 Task: Open a spreadsheet with the name "HR Meeting" from the upload.
Action: Mouse moved to (60, 119)
Screenshot: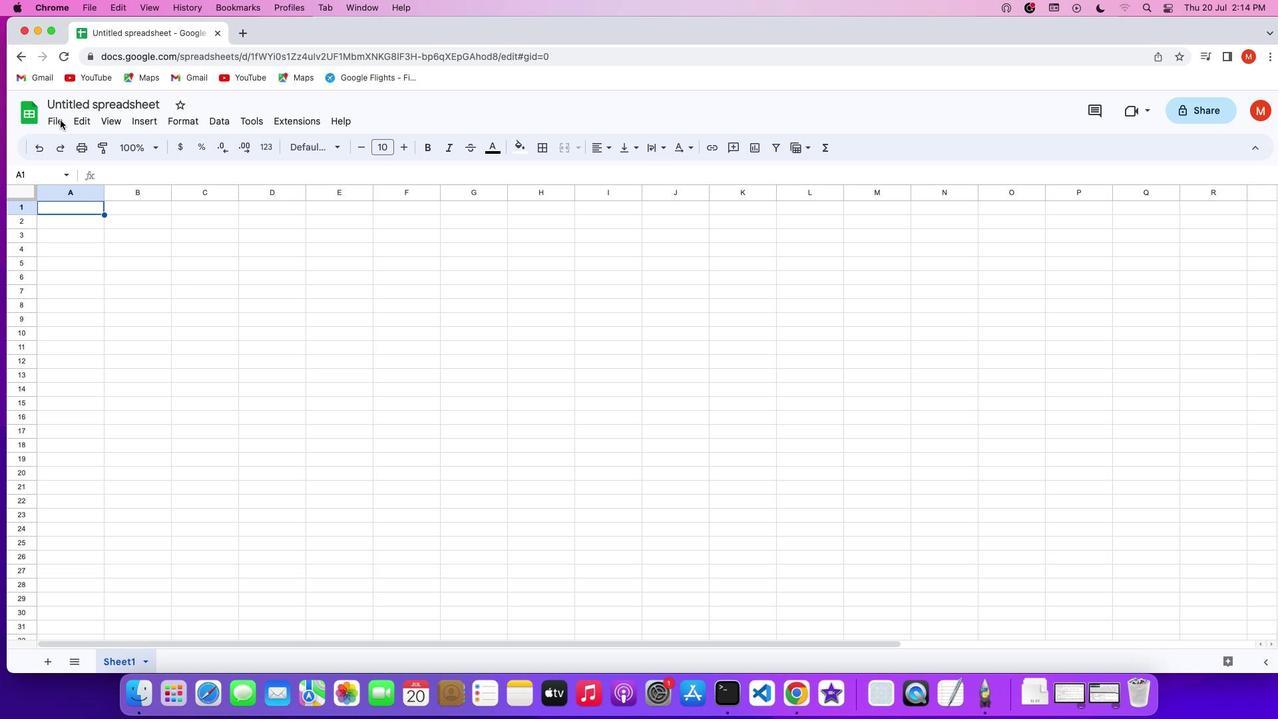
Action: Mouse pressed left at (60, 119)
Screenshot: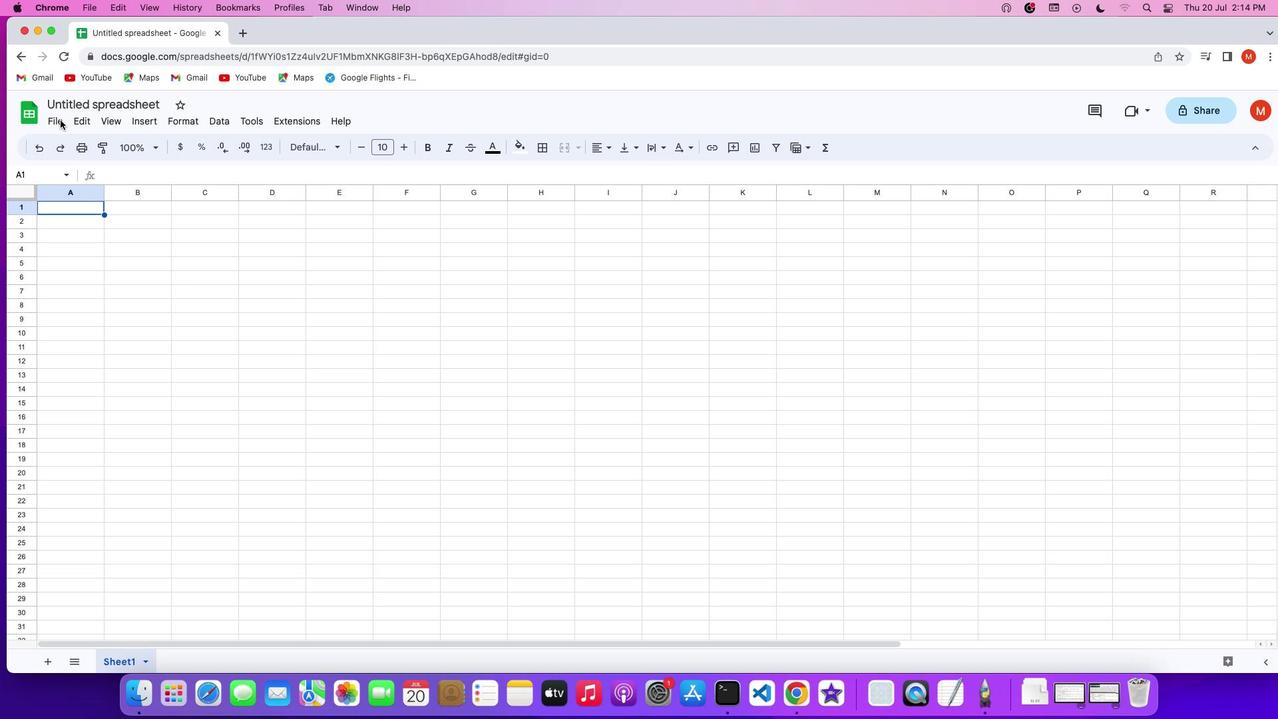 
Action: Mouse pressed left at (60, 119)
Screenshot: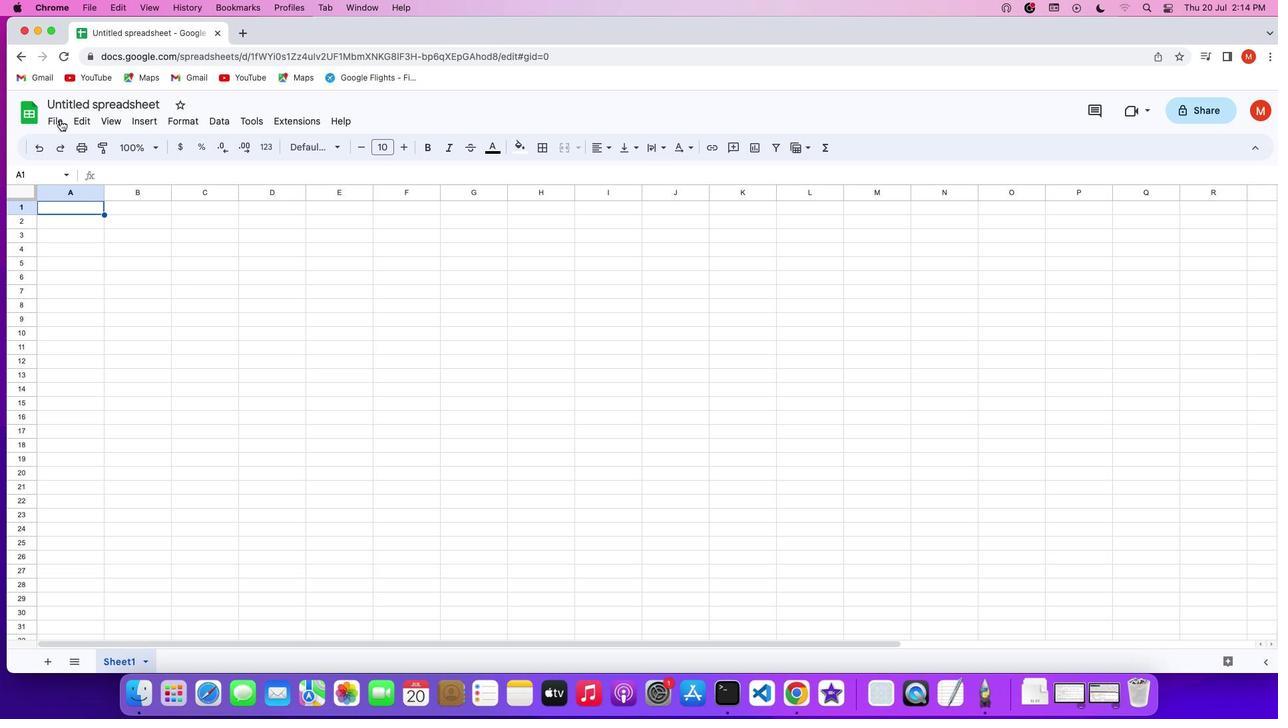 
Action: Mouse moved to (59, 121)
Screenshot: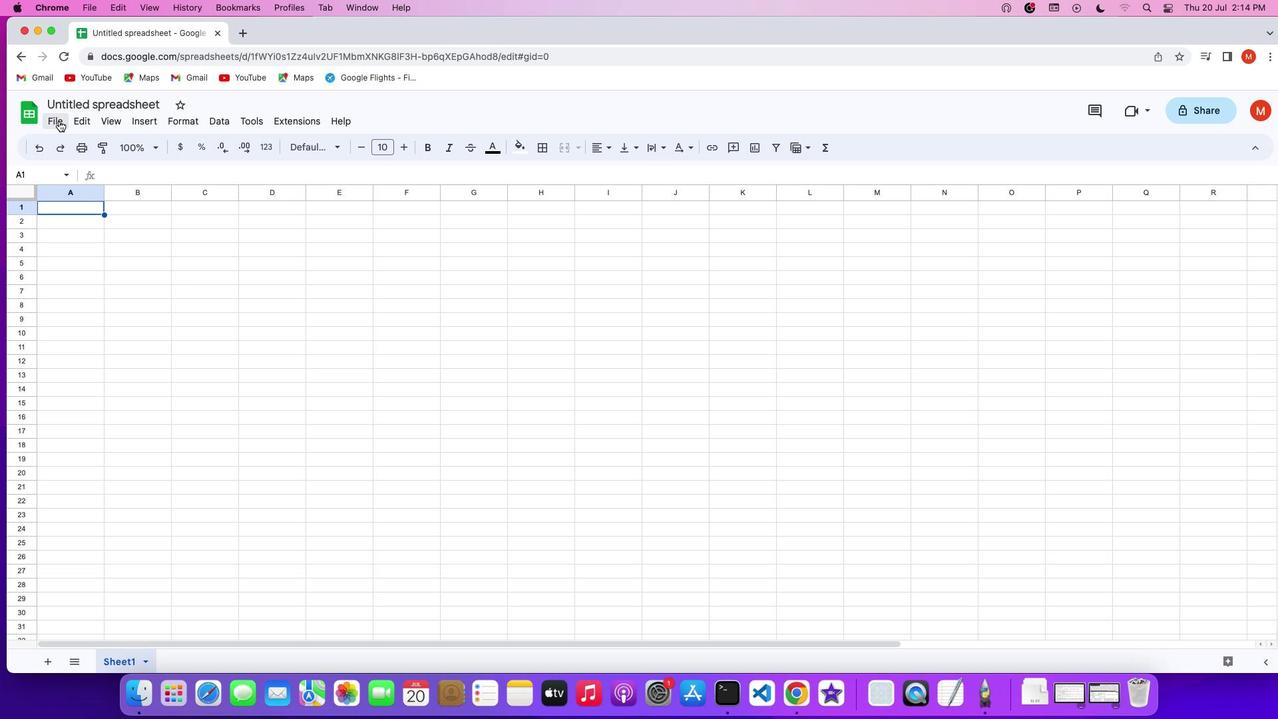 
Action: Mouse pressed left at (59, 121)
Screenshot: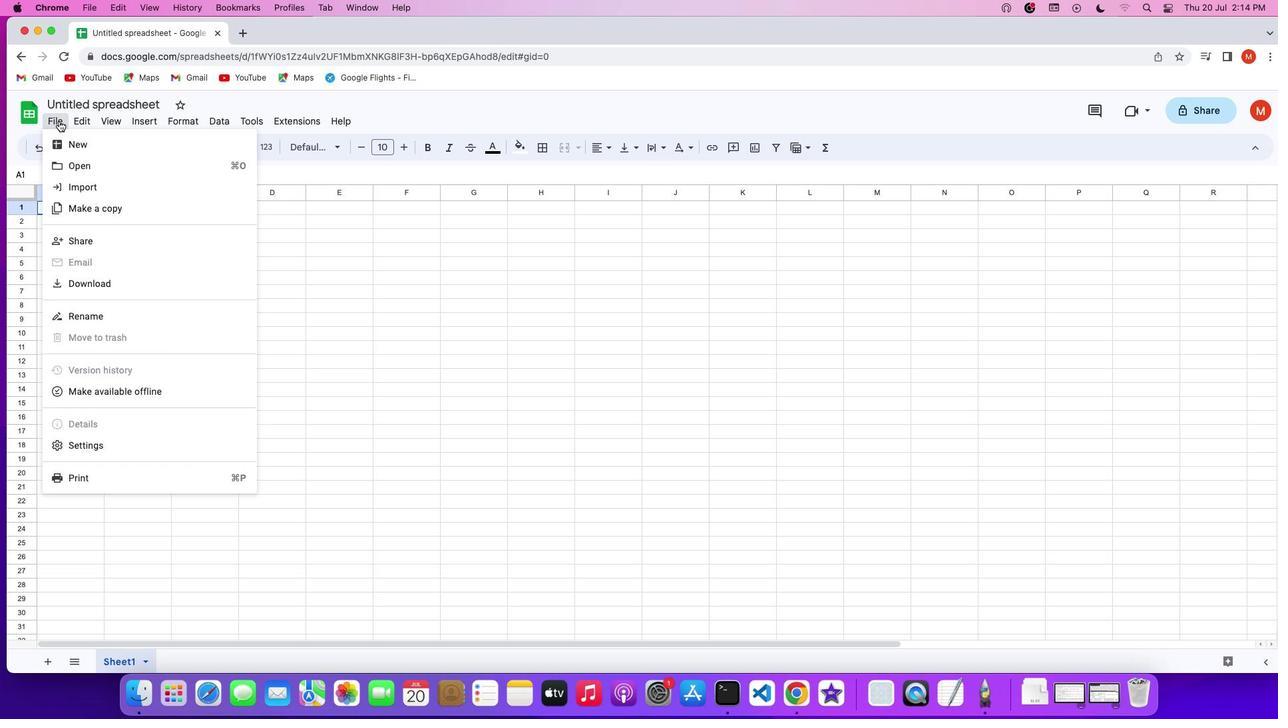 
Action: Mouse moved to (87, 161)
Screenshot: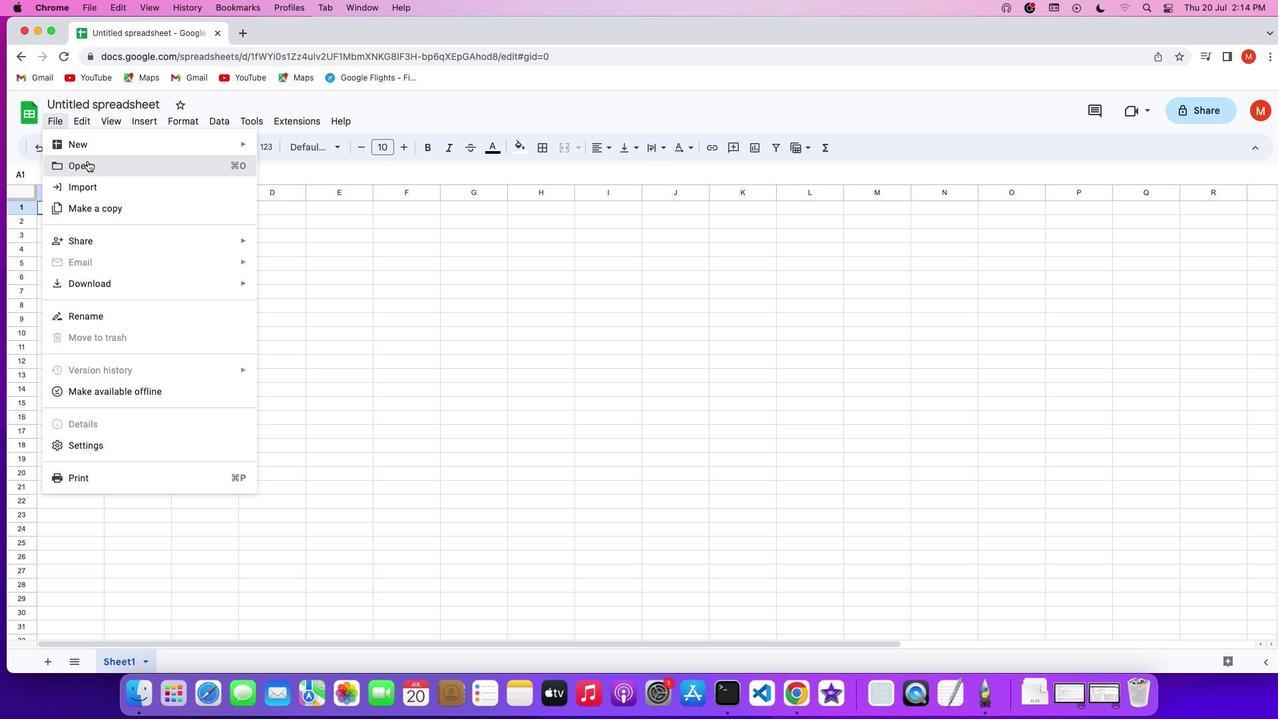 
Action: Mouse pressed left at (87, 161)
Screenshot: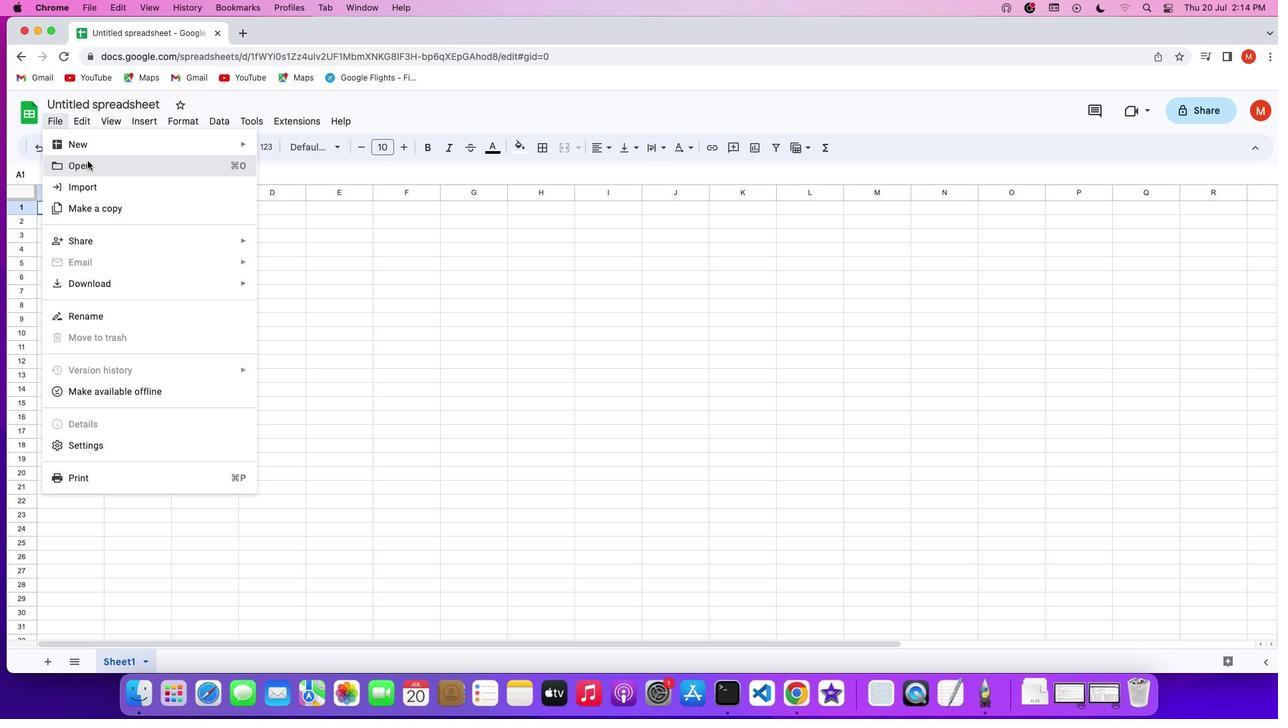 
Action: Mouse moved to (615, 201)
Screenshot: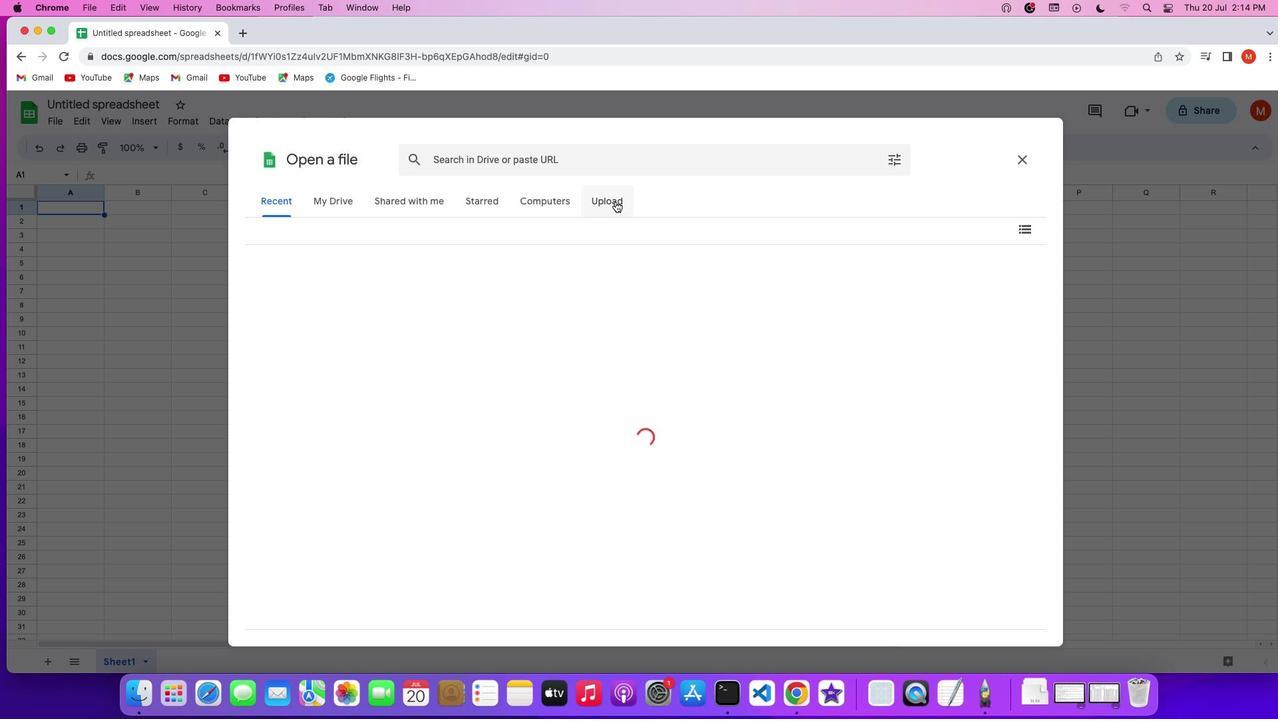 
Action: Mouse pressed left at (615, 201)
Screenshot: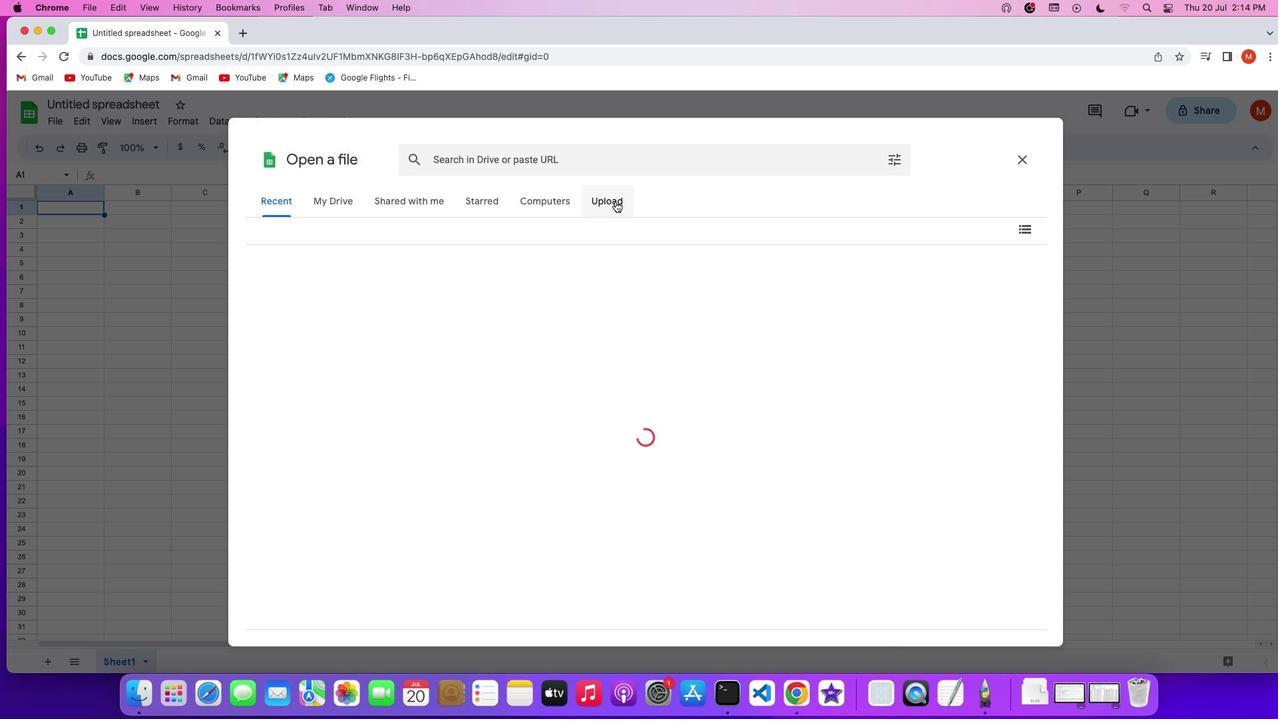 
Action: Mouse moved to (646, 475)
Screenshot: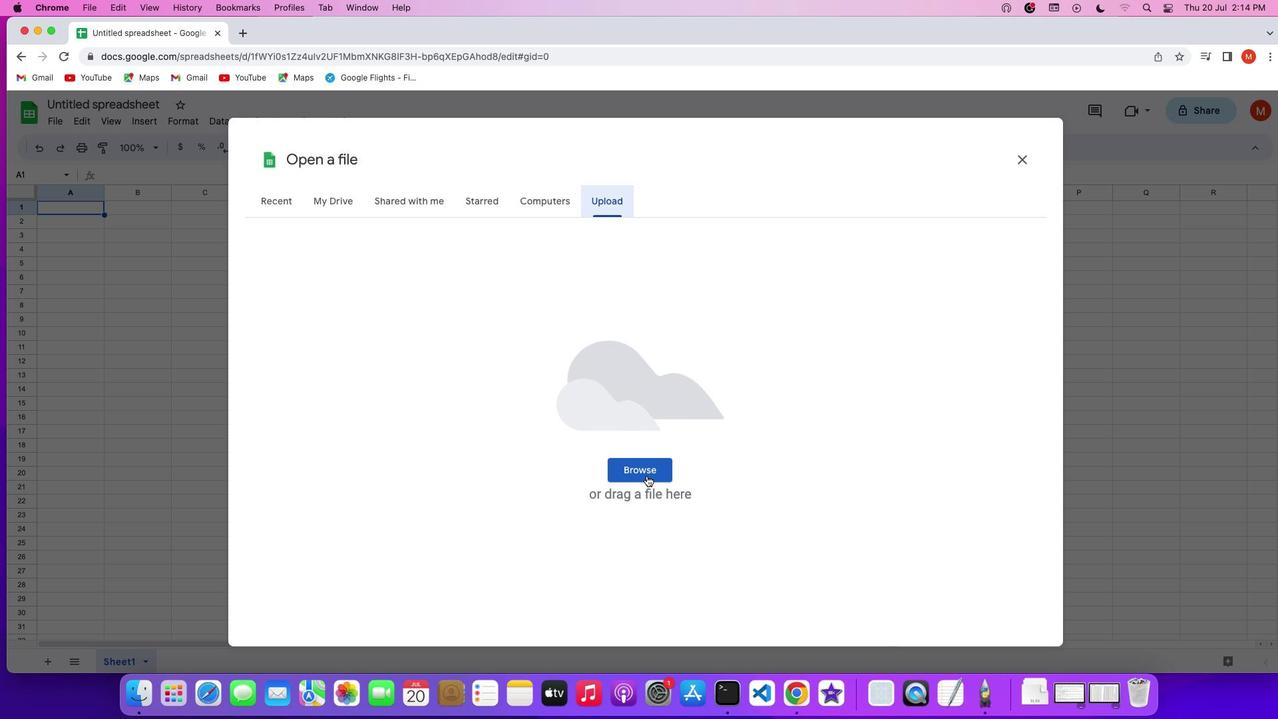 
Action: Mouse pressed left at (646, 475)
Screenshot: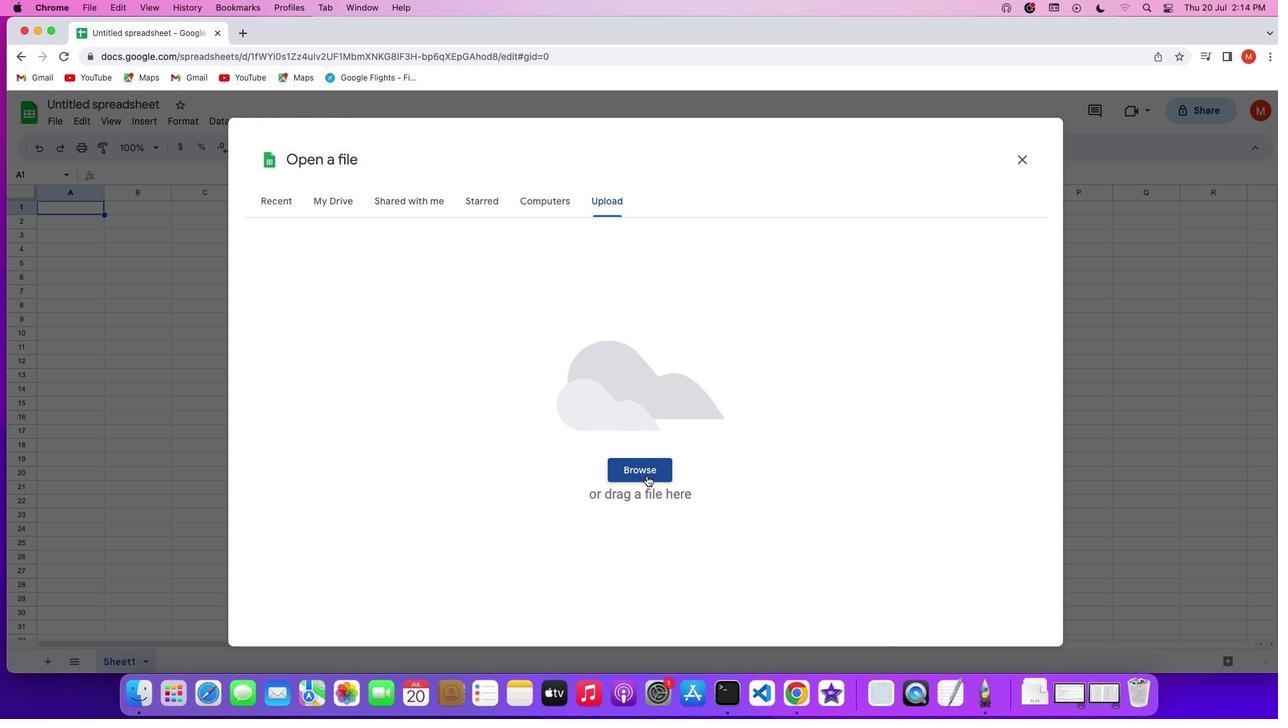 
Action: Mouse moved to (534, 391)
Screenshot: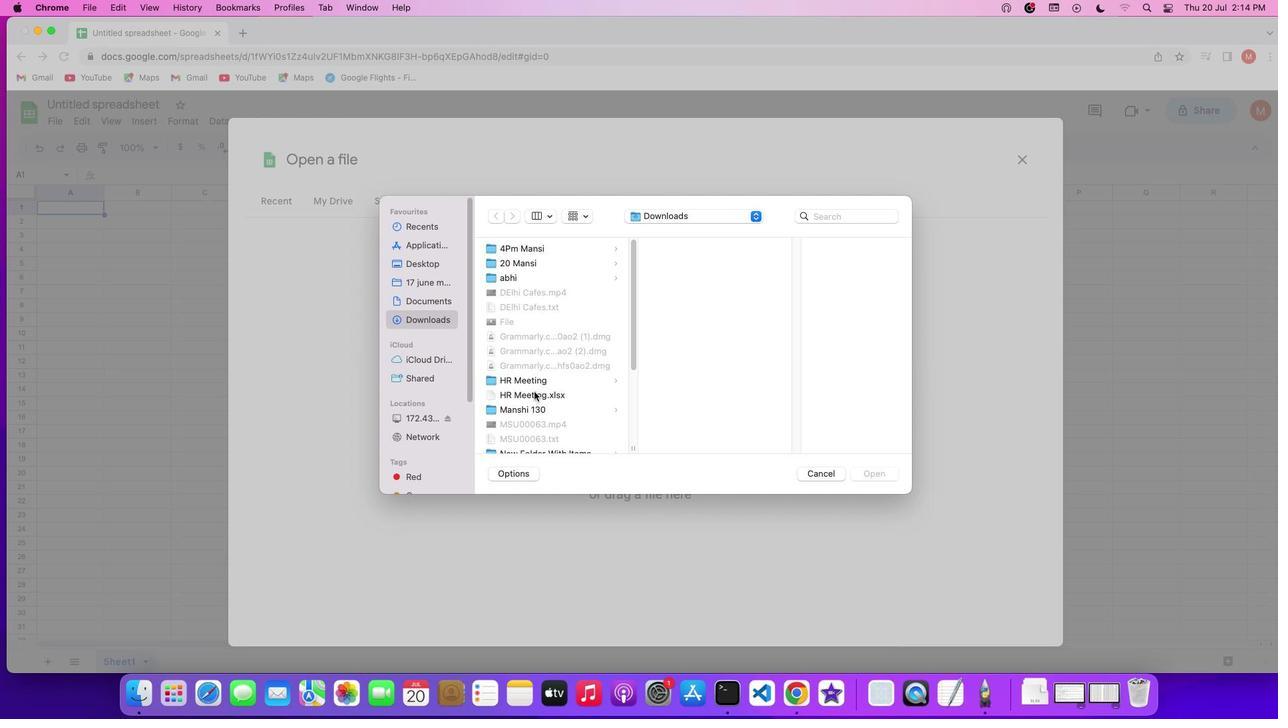 
Action: Mouse pressed left at (534, 391)
Screenshot: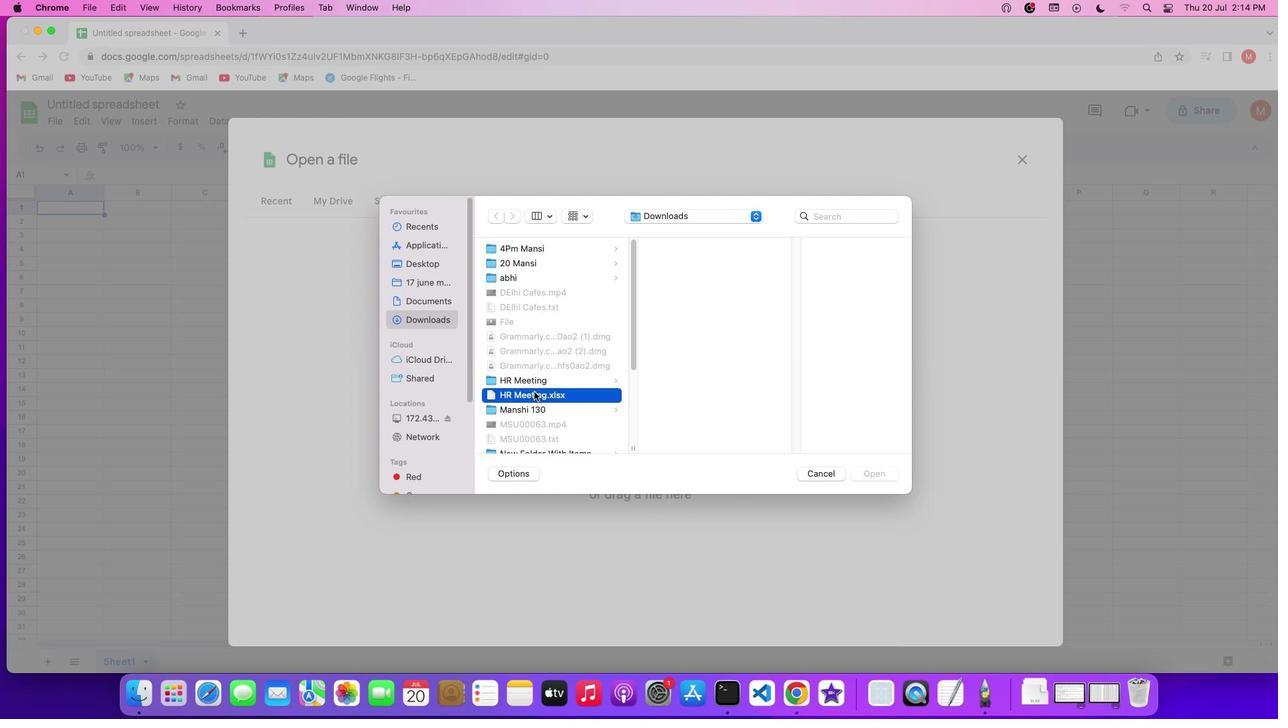 
Action: Mouse moved to (871, 478)
Screenshot: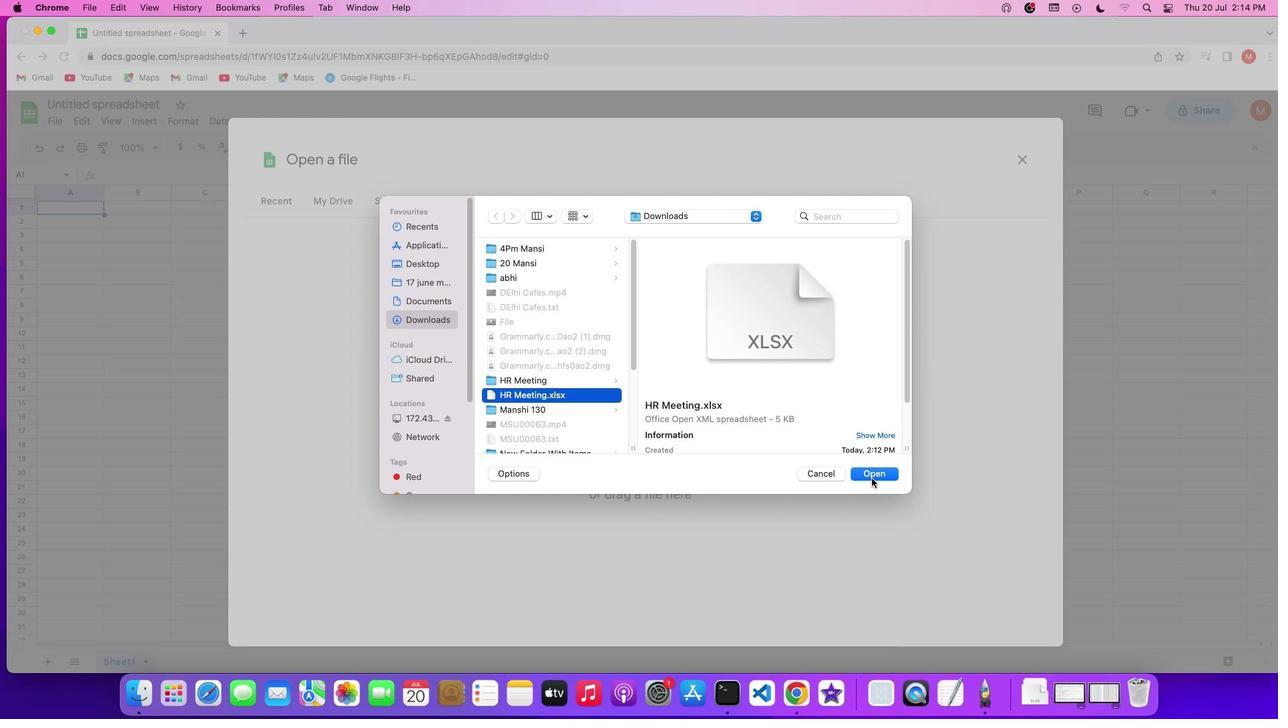 
Action: Mouse pressed left at (871, 478)
Screenshot: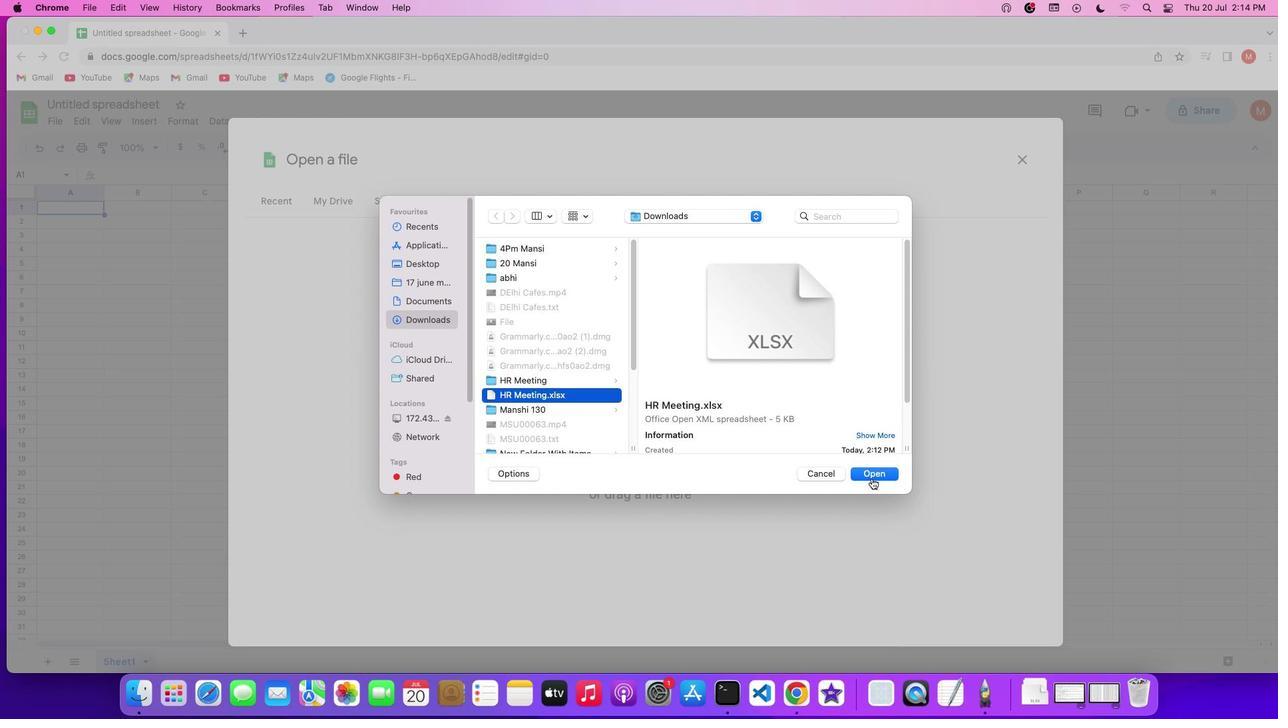 
Action: Mouse moved to (85, 113)
Screenshot: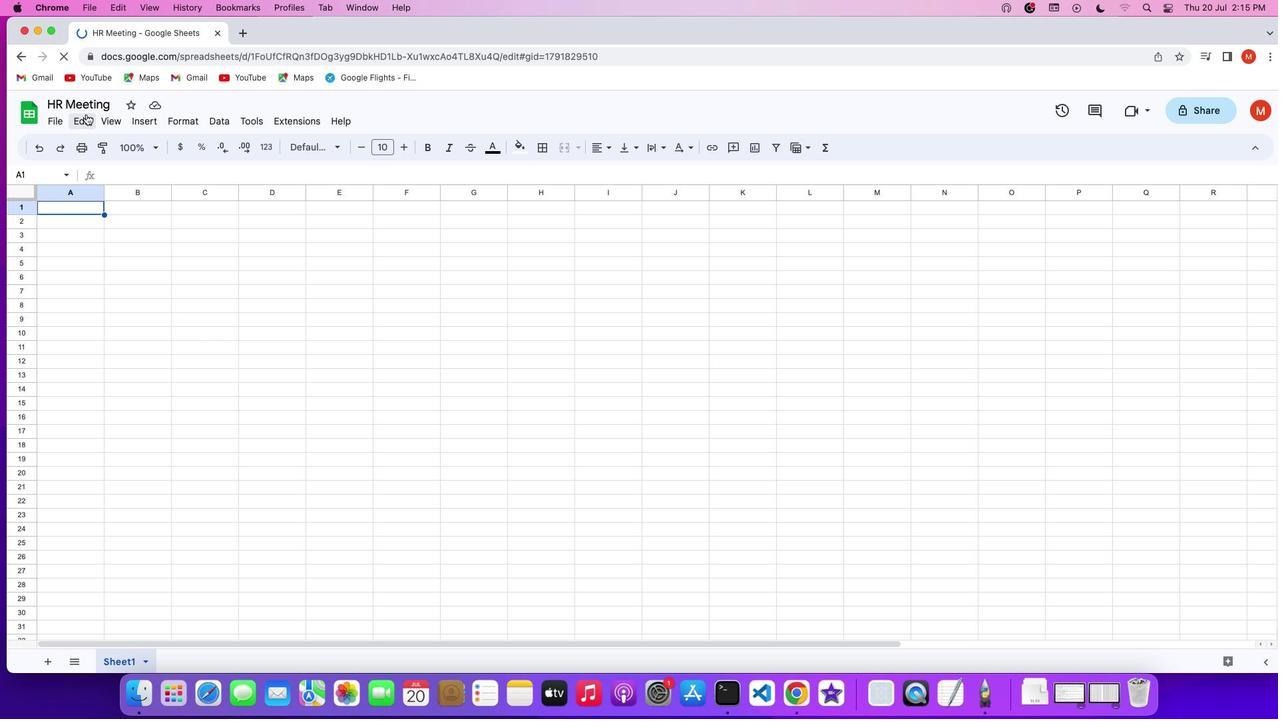 
